 Task: Sort the pull requests by best match.
Action: Mouse pressed left at (203, 136)
Screenshot: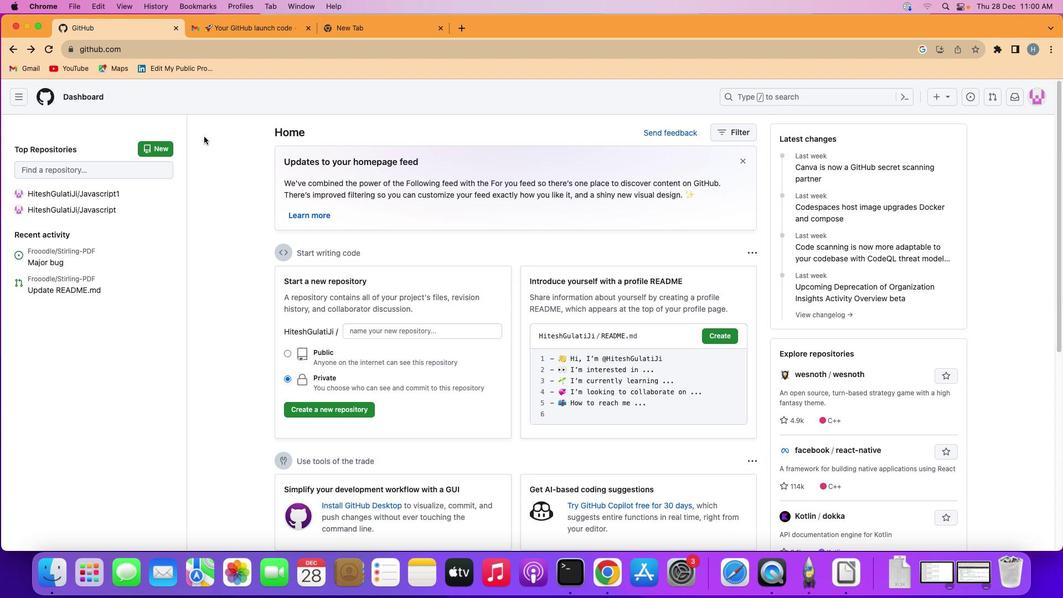 
Action: Mouse moved to (17, 91)
Screenshot: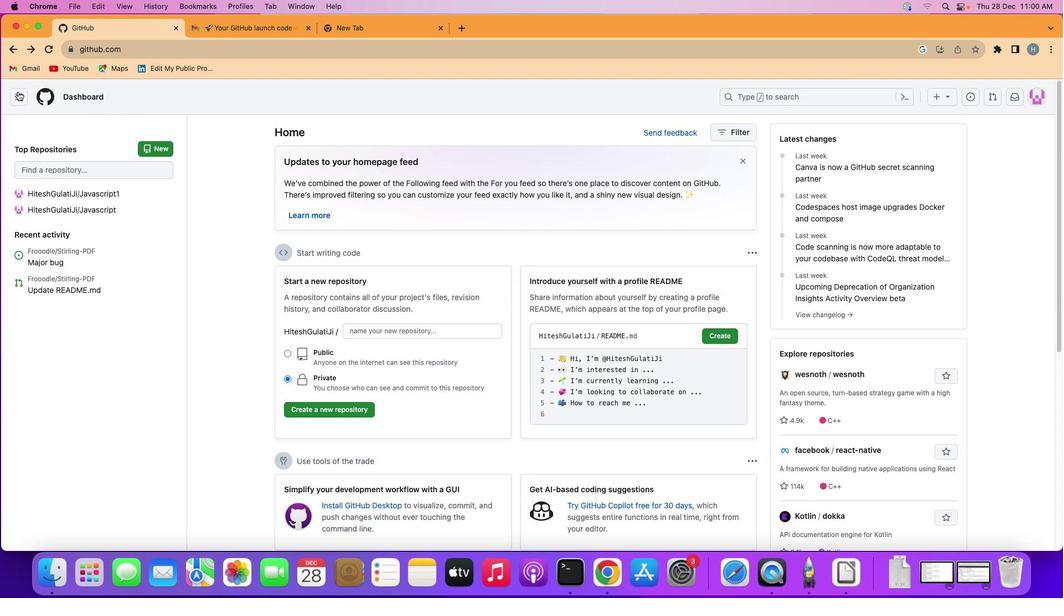 
Action: Mouse pressed left at (17, 91)
Screenshot: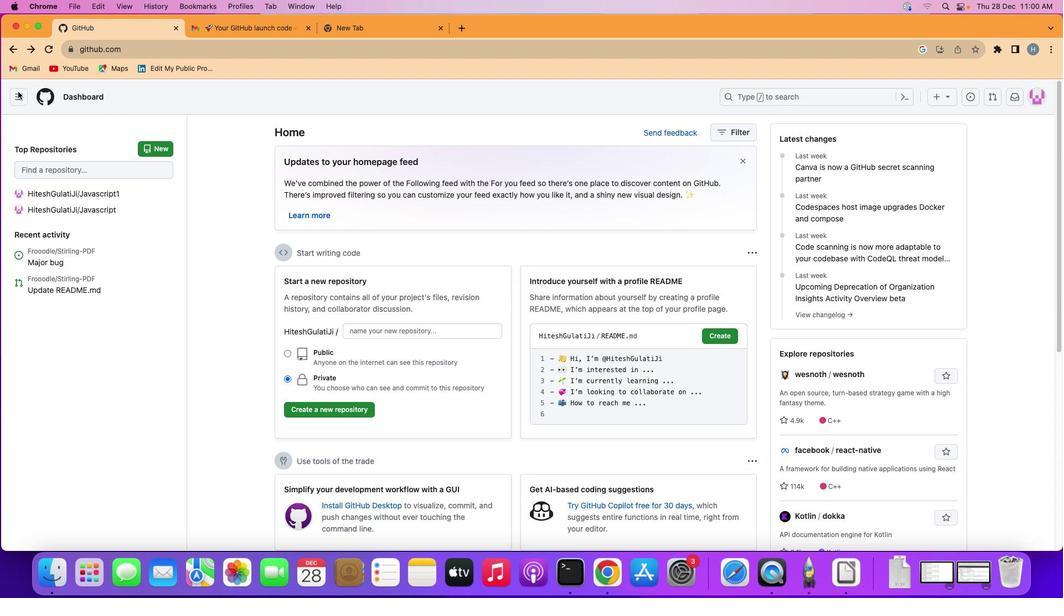 
Action: Mouse moved to (55, 152)
Screenshot: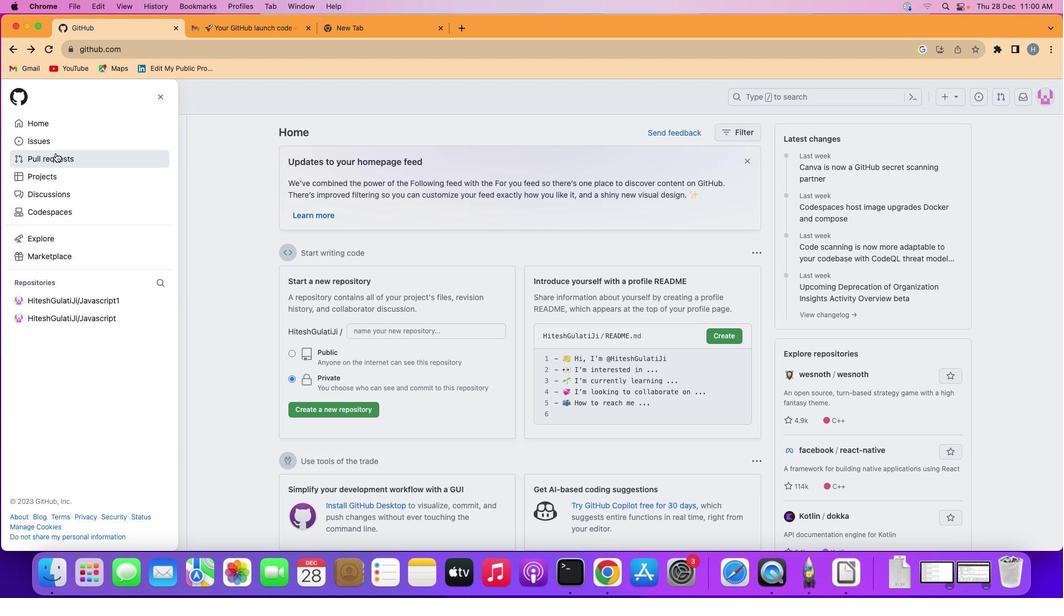 
Action: Mouse pressed left at (55, 152)
Screenshot: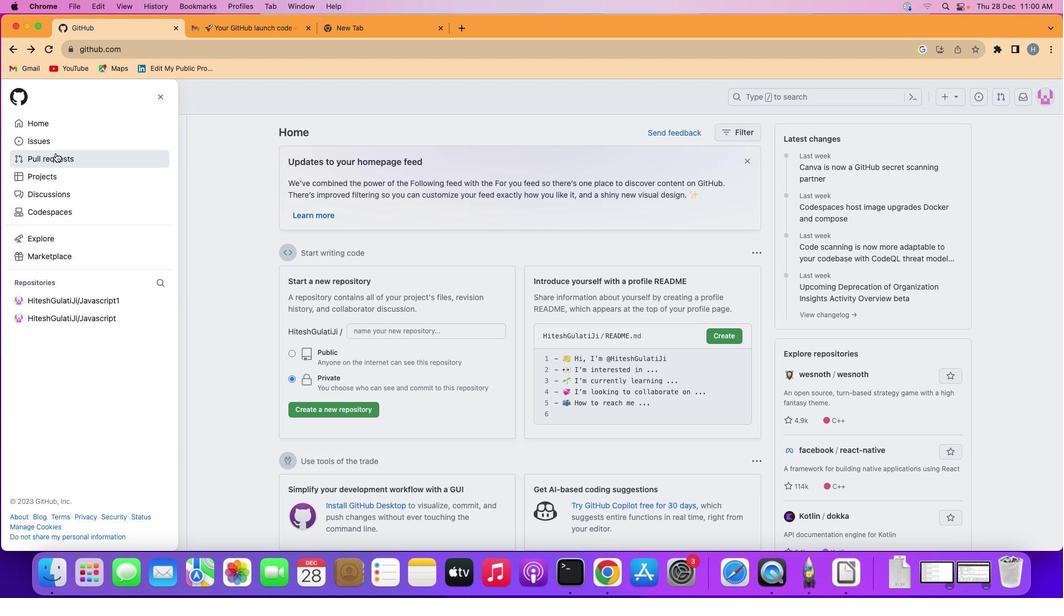 
Action: Mouse moved to (780, 168)
Screenshot: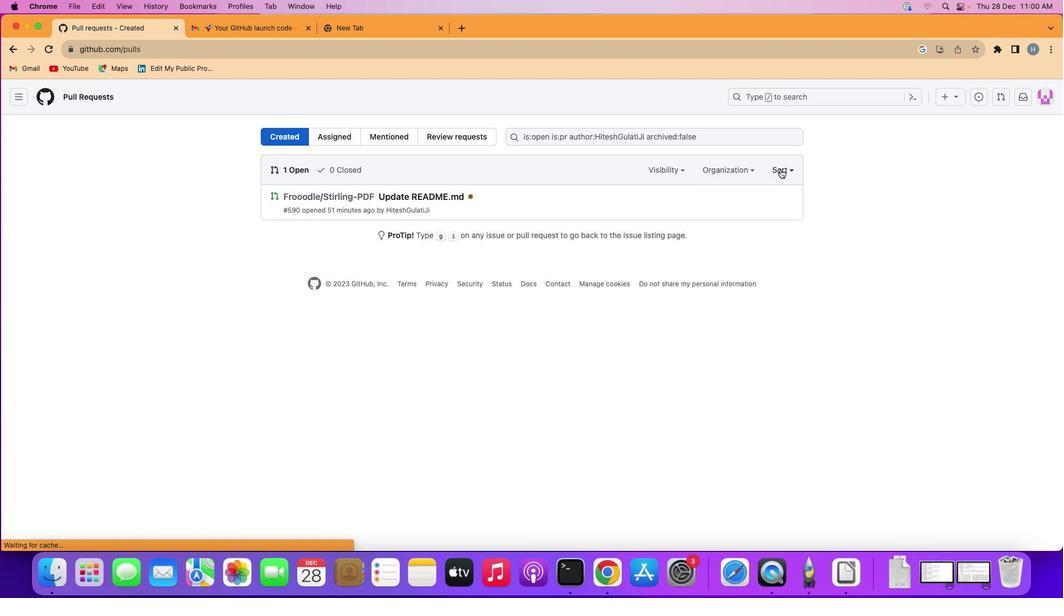 
Action: Mouse pressed left at (780, 168)
Screenshot: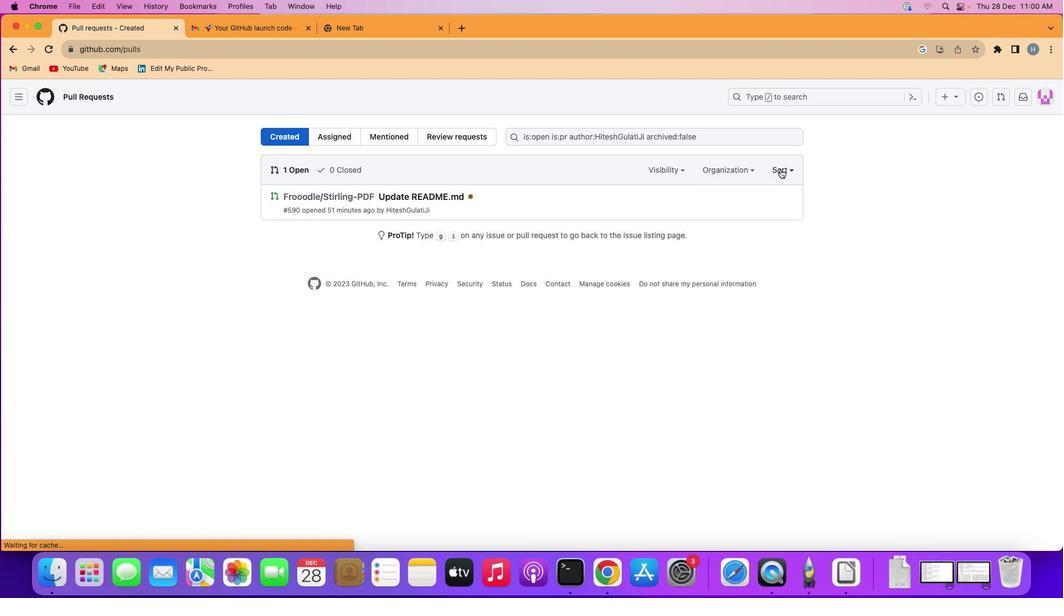 
Action: Mouse moved to (708, 311)
Screenshot: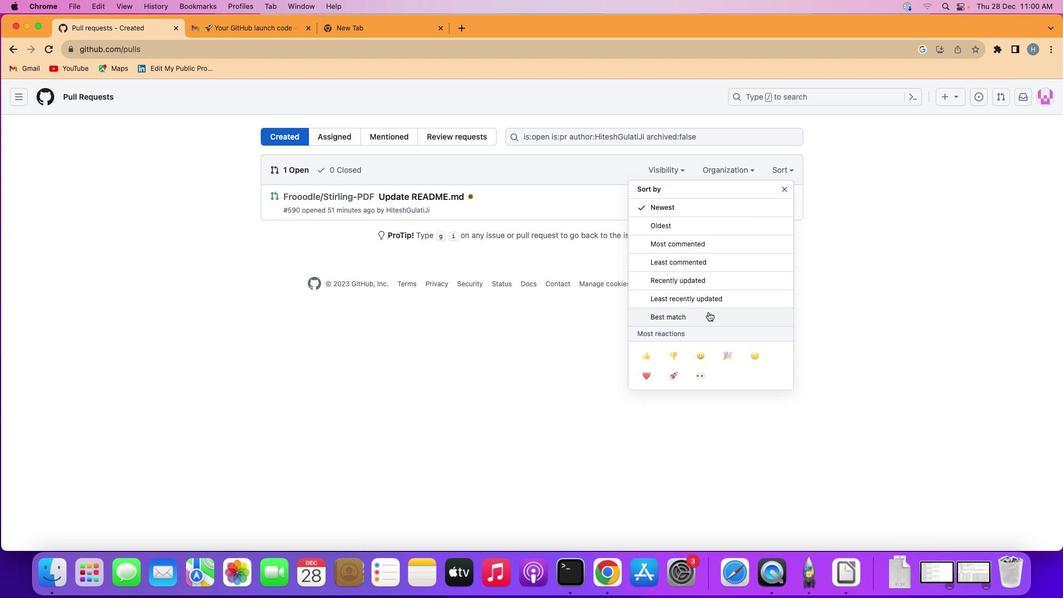 
Action: Mouse pressed left at (708, 311)
Screenshot: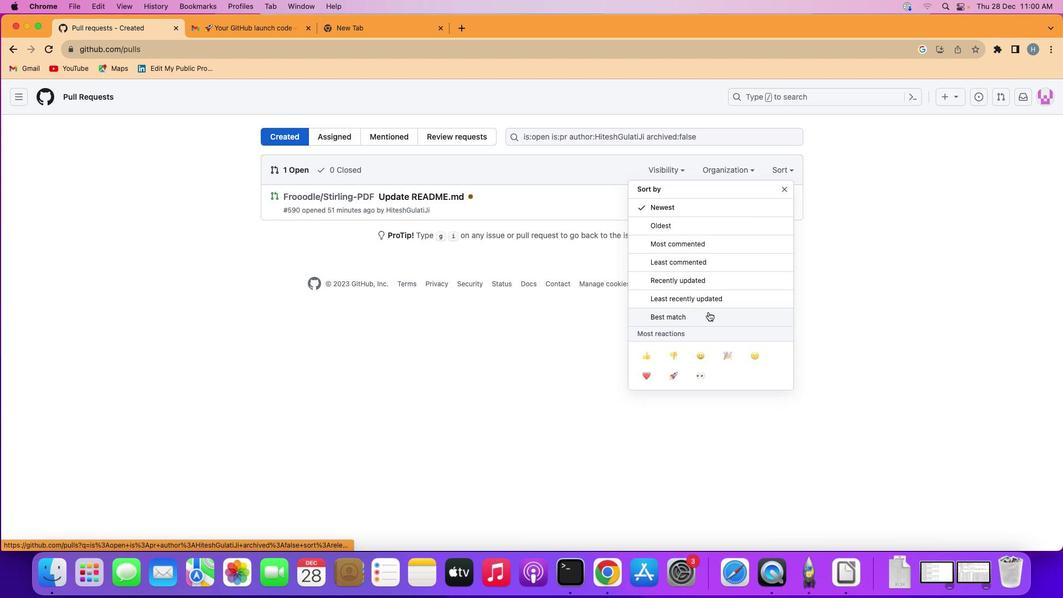 
